 Task: Add Navitas Organics Organic Goji Berries to the cart.
Action: Mouse moved to (268, 134)
Screenshot: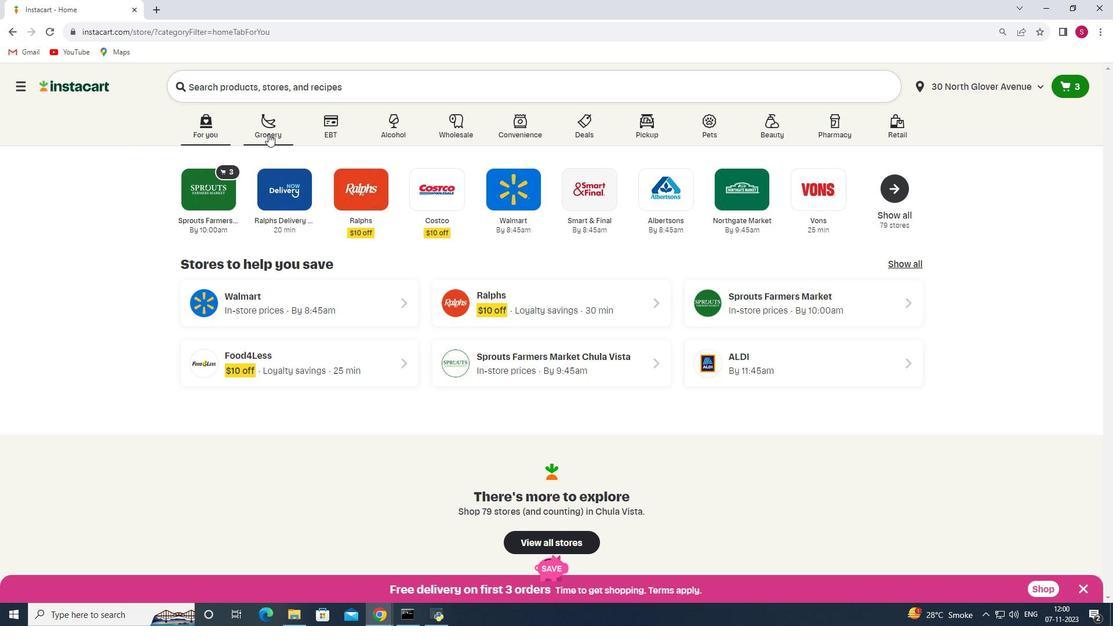 
Action: Mouse pressed left at (268, 134)
Screenshot: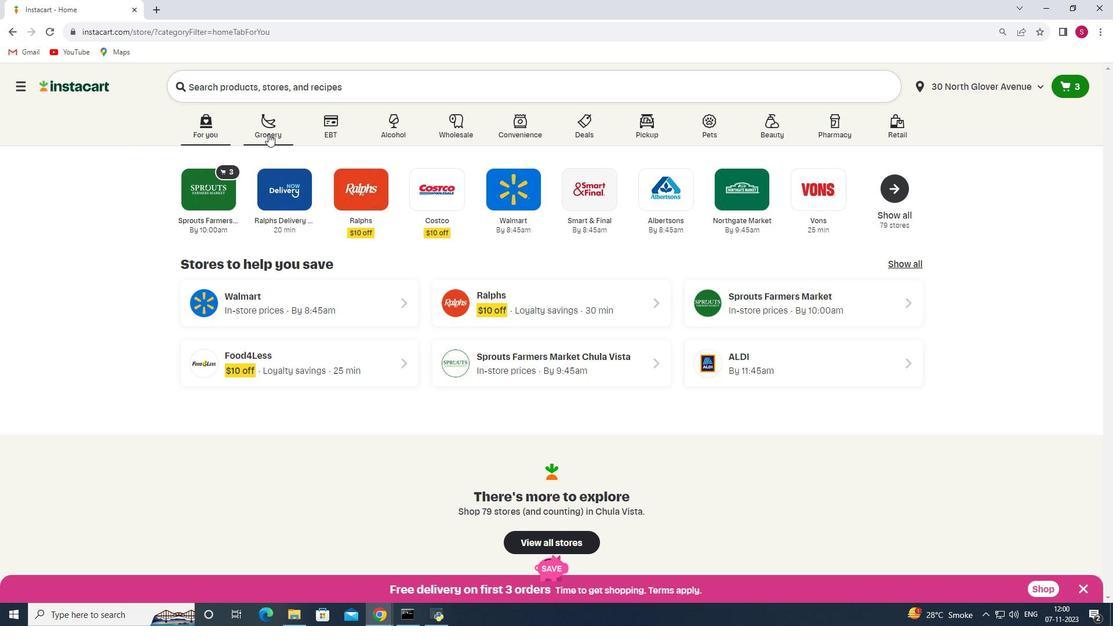 
Action: Mouse moved to (255, 337)
Screenshot: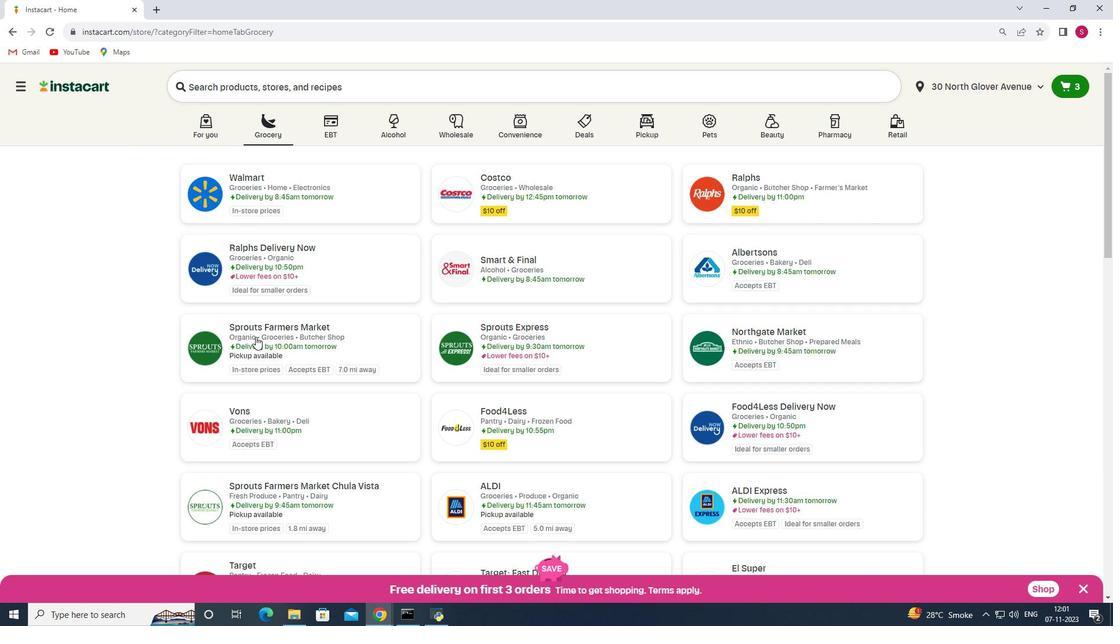 
Action: Mouse pressed left at (255, 337)
Screenshot: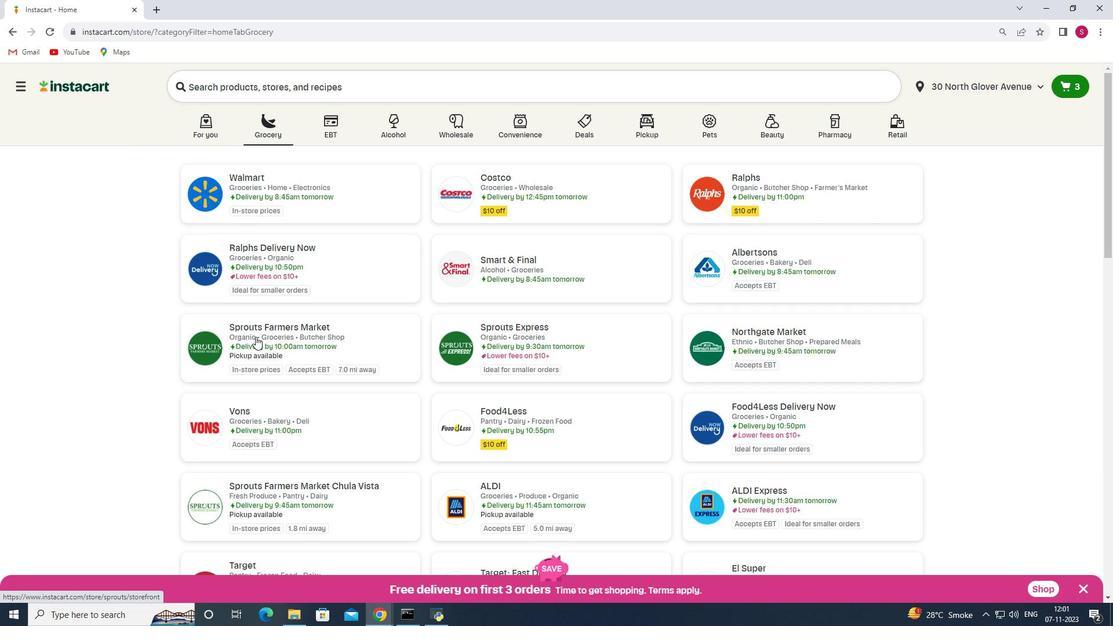 
Action: Mouse moved to (83, 361)
Screenshot: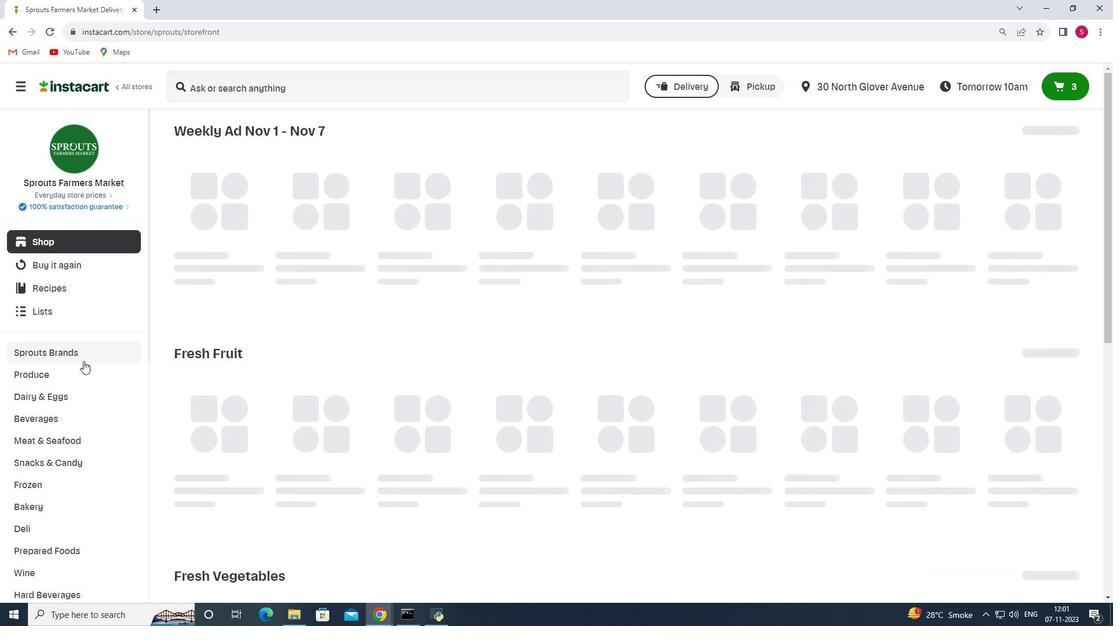 
Action: Mouse scrolled (83, 360) with delta (0, 0)
Screenshot: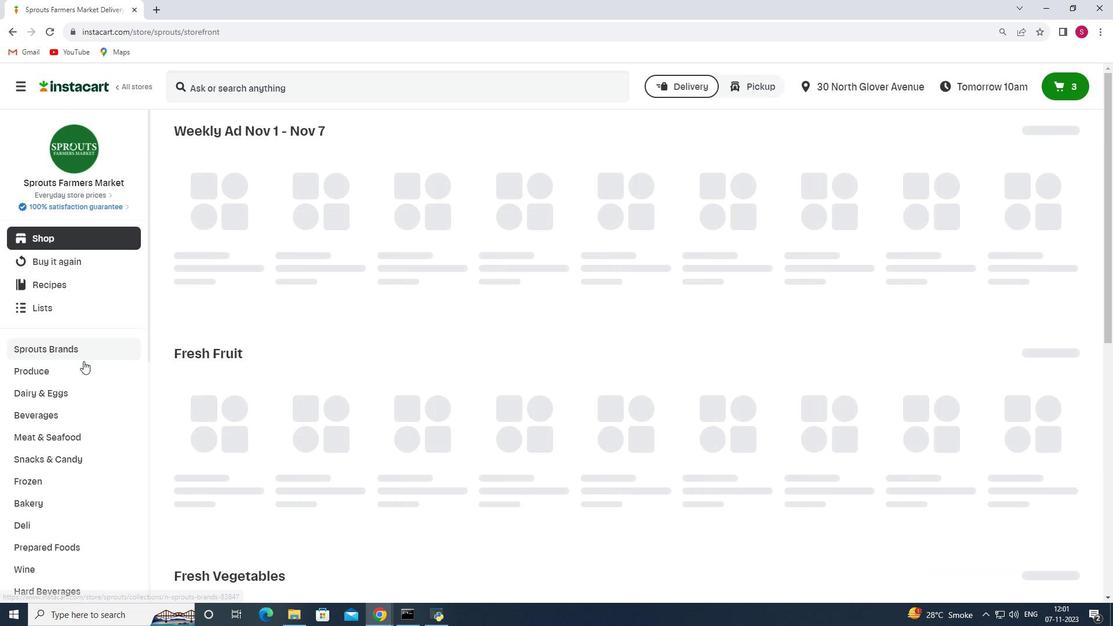 
Action: Mouse scrolled (83, 360) with delta (0, 0)
Screenshot: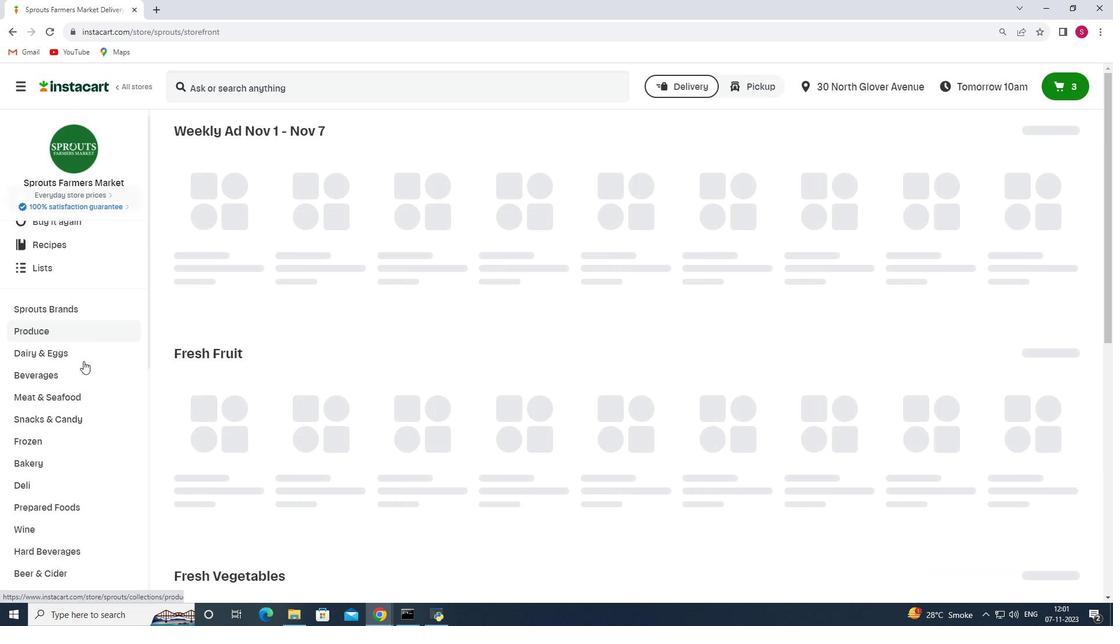 
Action: Mouse scrolled (83, 360) with delta (0, 0)
Screenshot: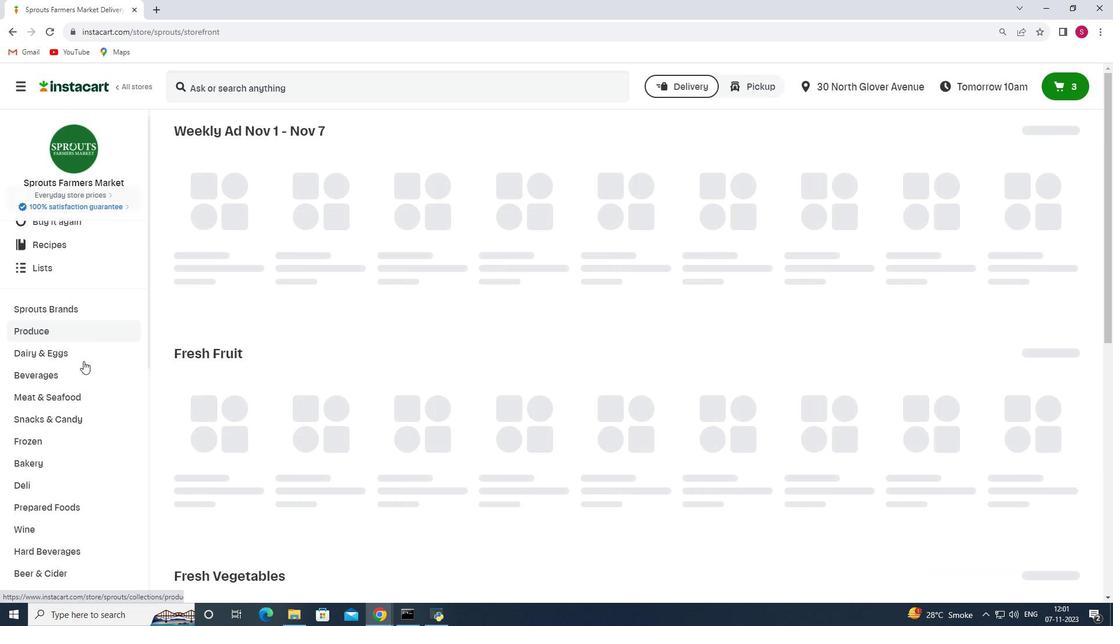 
Action: Mouse scrolled (83, 360) with delta (0, 0)
Screenshot: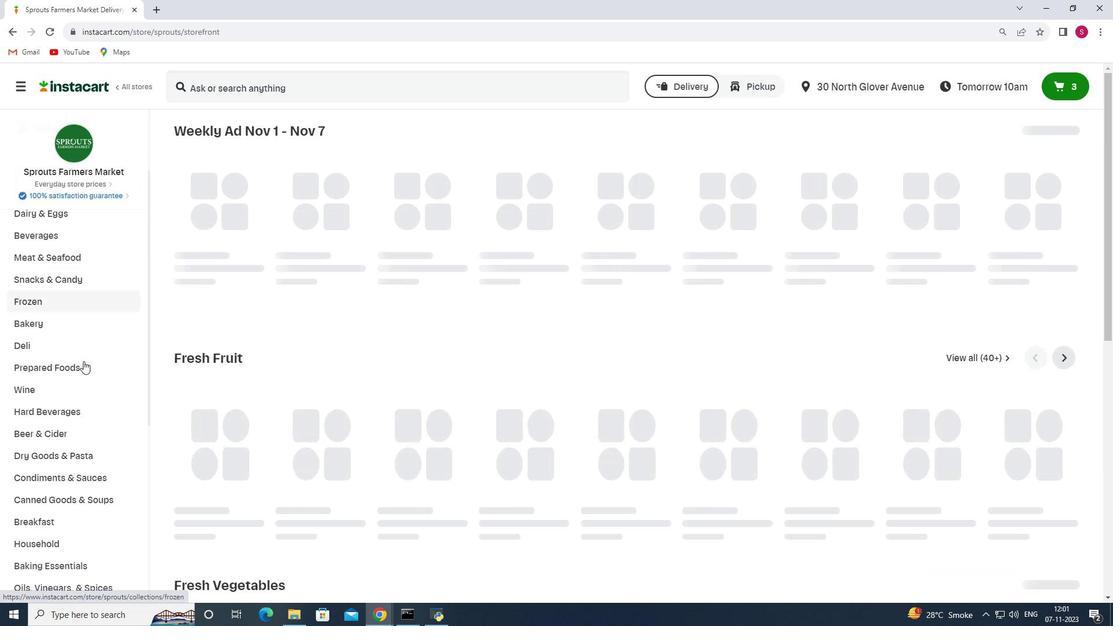 
Action: Mouse scrolled (83, 360) with delta (0, 0)
Screenshot: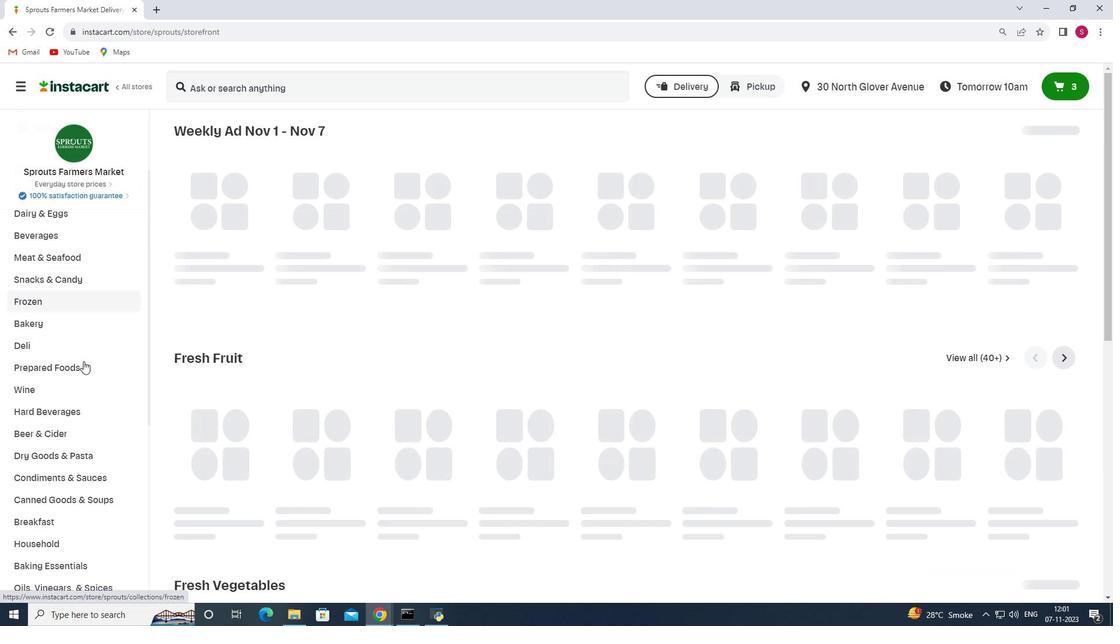 
Action: Mouse scrolled (83, 360) with delta (0, 0)
Screenshot: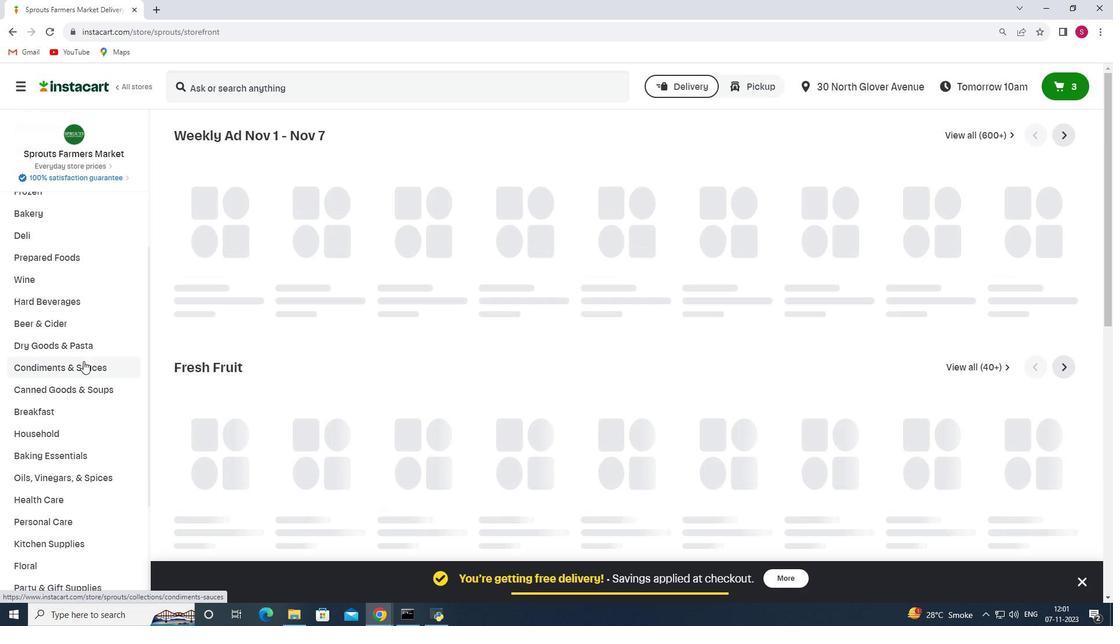 
Action: Mouse scrolled (83, 360) with delta (0, 0)
Screenshot: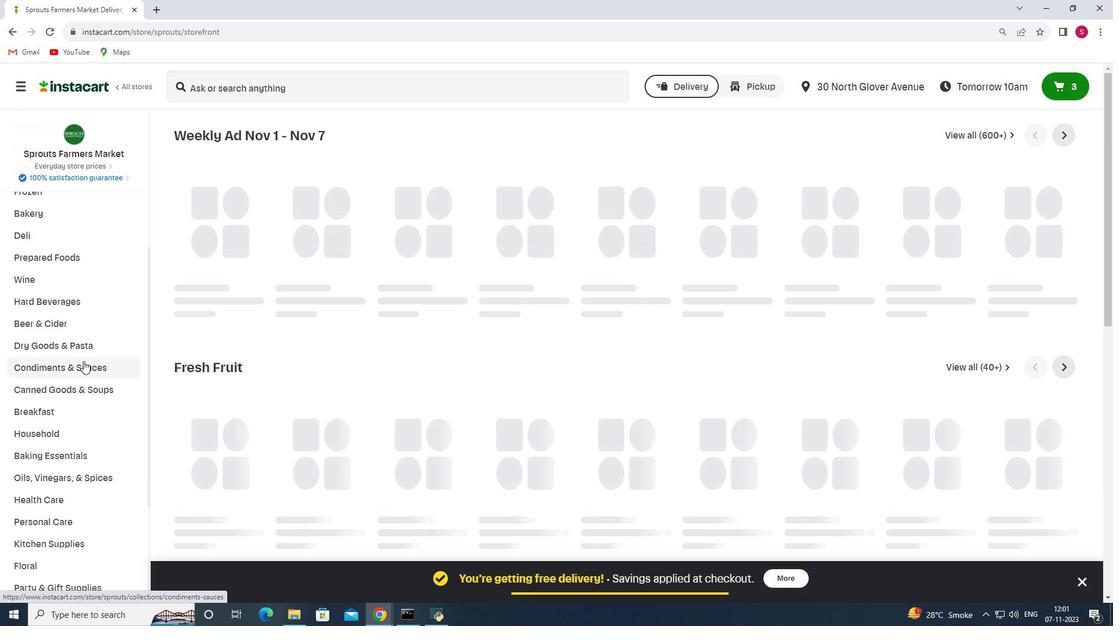 
Action: Mouse scrolled (83, 360) with delta (0, 0)
Screenshot: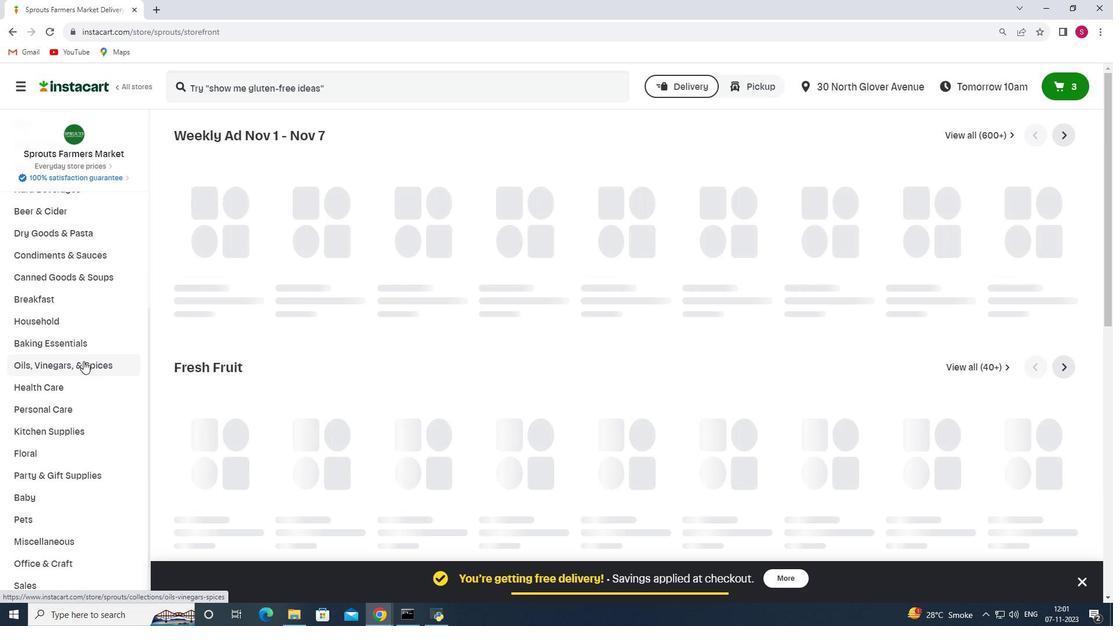 
Action: Mouse moved to (78, 322)
Screenshot: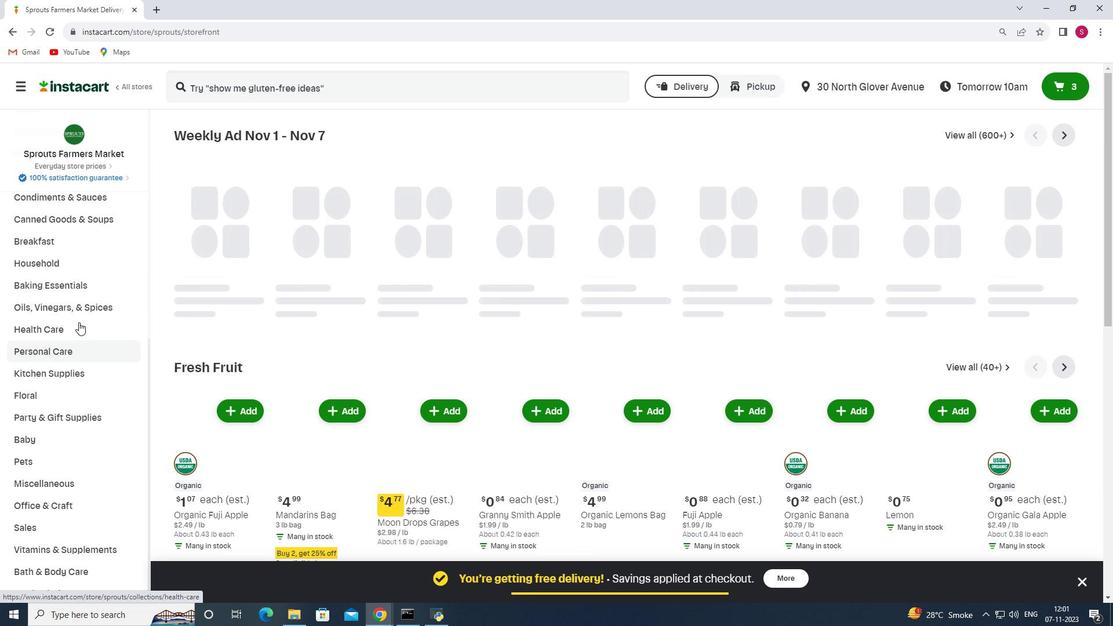 
Action: Mouse pressed left at (78, 322)
Screenshot: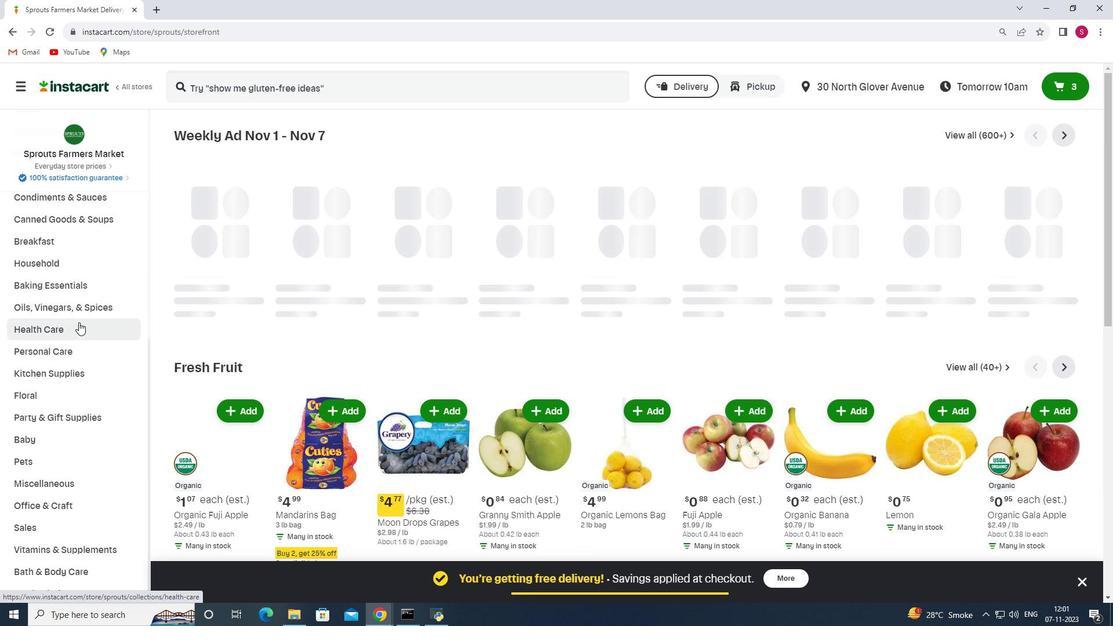 
Action: Mouse moved to (428, 163)
Screenshot: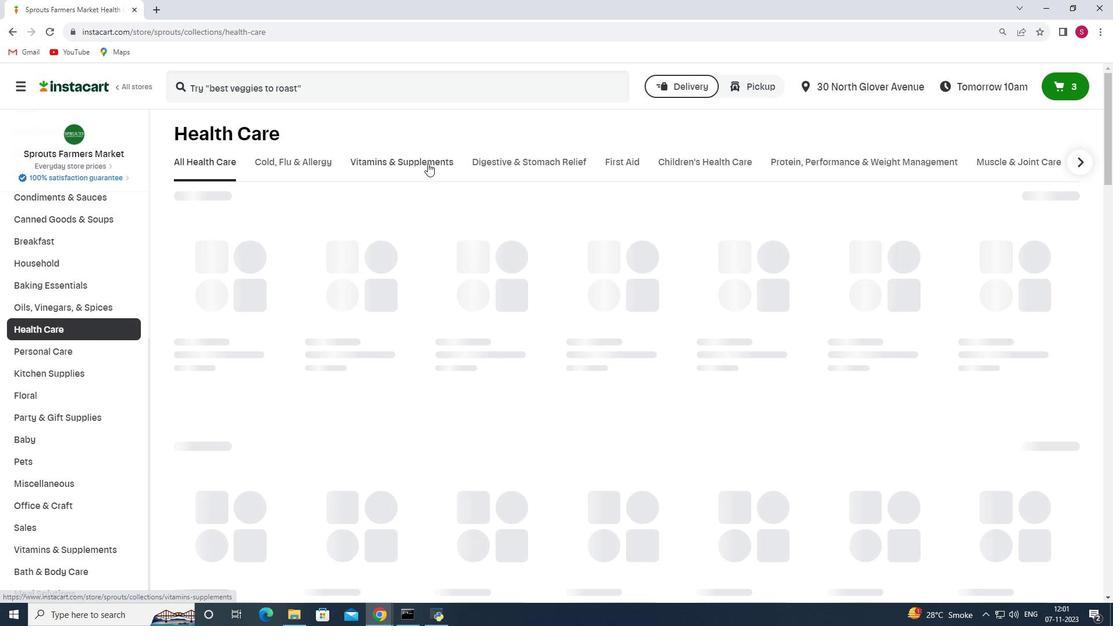 
Action: Mouse pressed left at (428, 163)
Screenshot: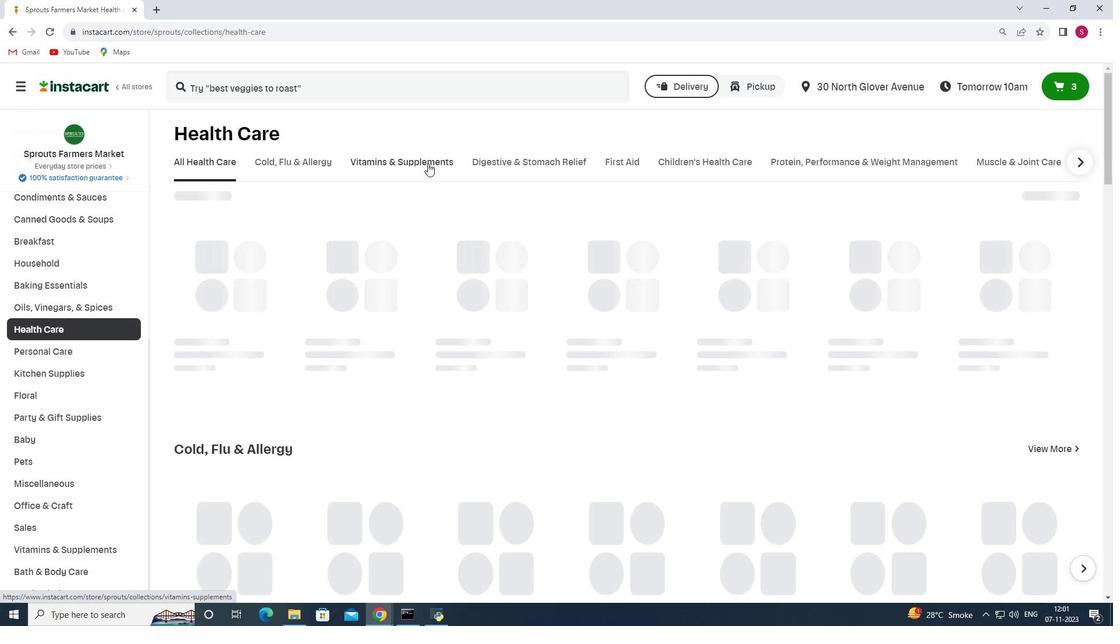 
Action: Mouse moved to (468, 210)
Screenshot: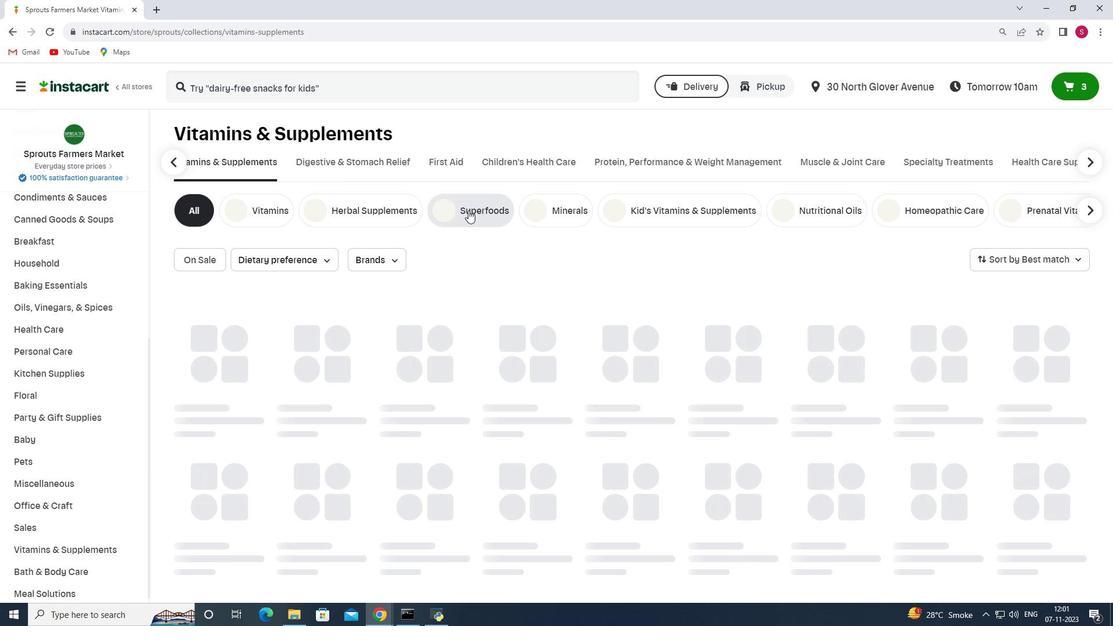 
Action: Mouse pressed left at (468, 210)
Screenshot: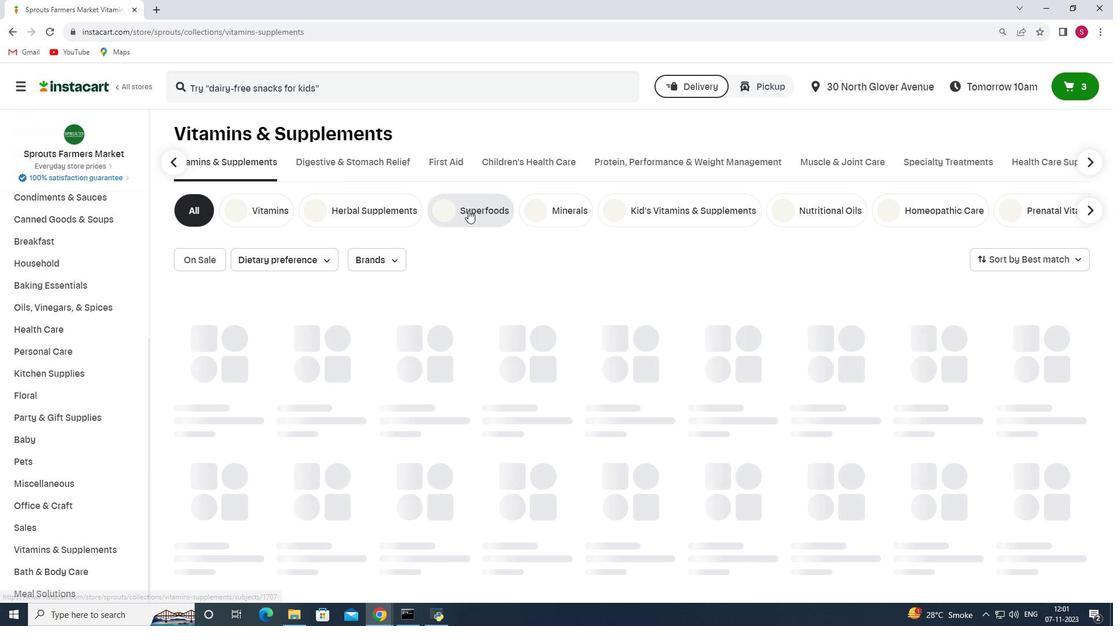 
Action: Mouse moved to (368, 85)
Screenshot: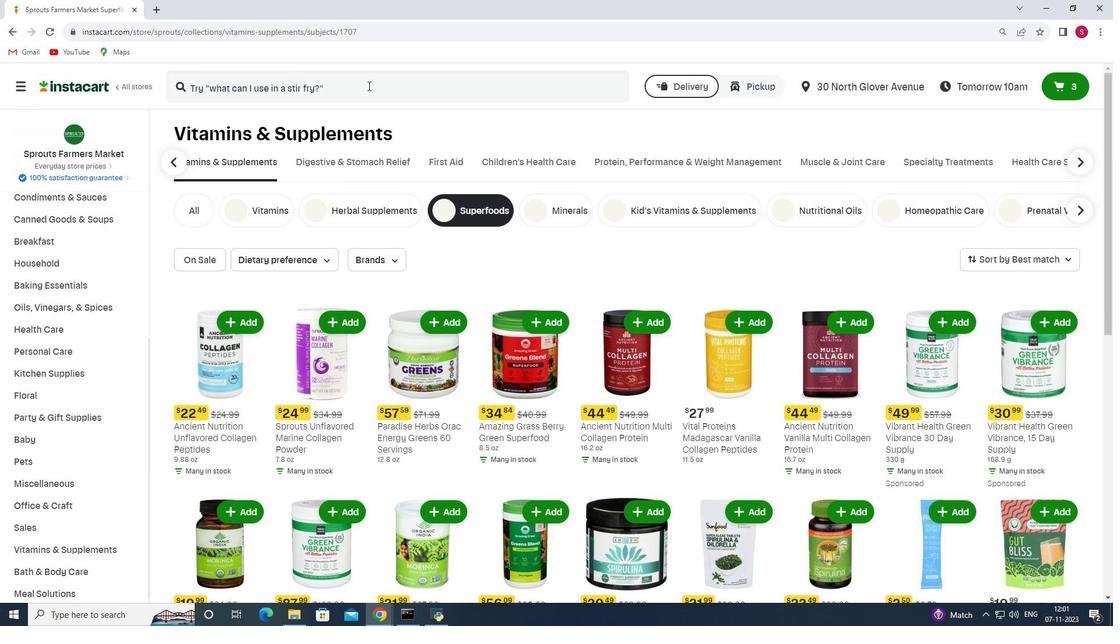 
Action: Mouse pressed left at (368, 85)
Screenshot: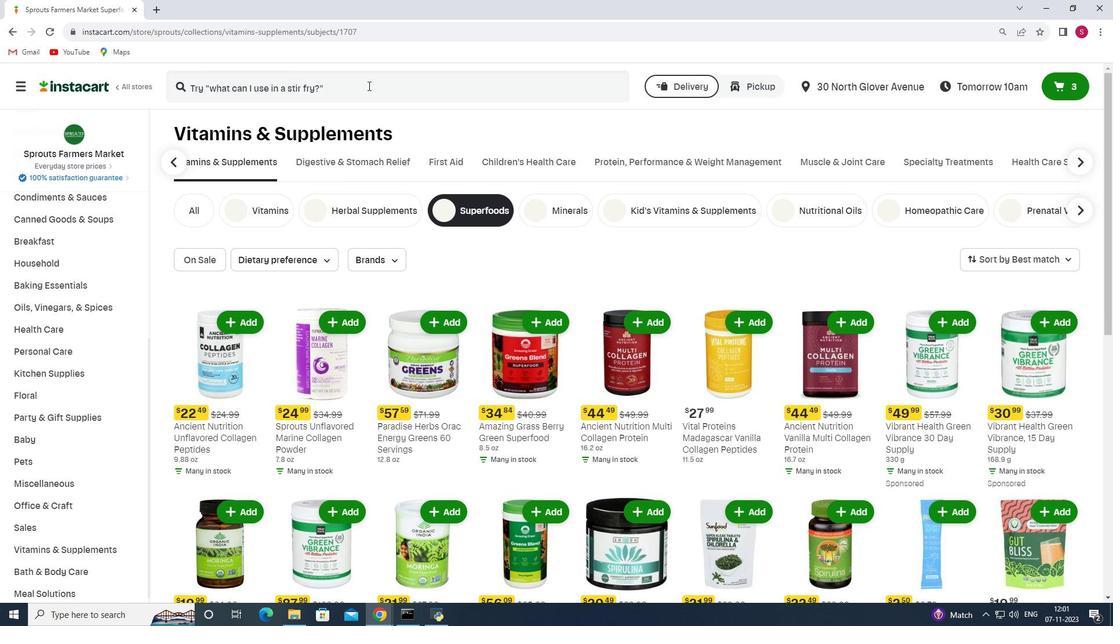 
Action: Key pressed <Key.shift><Key.shift><Key.shift><Key.shift><Key.shift><Key.shift><Key.shift><Key.shift><Key.shift><Key.shift><Key.shift><Key.shift>Navitas<Key.space><Key.shift_r>Organics<Key.space><Key.shift_r>Organic<Key.space><Key.shift_r><Key.shift_r><Key.shift_r><Key.shift_r><Key.shift_r><Key.shift_r><Key.shift_r><Key.shift_r><Key.shift_r><Key.shift_r><Key.shift_r><Key.shift_r><Key.shift_r><Key.shift_r><Key.shift_r><Key.shift_r><Key.shift_r><Key.shift_r><Key.shift_r><Key.shift_r><Key.shift_r><Key.shift_r><Key.shift_r>Goji<Key.space><Key.shift>Berries<Key.enter>
Screenshot: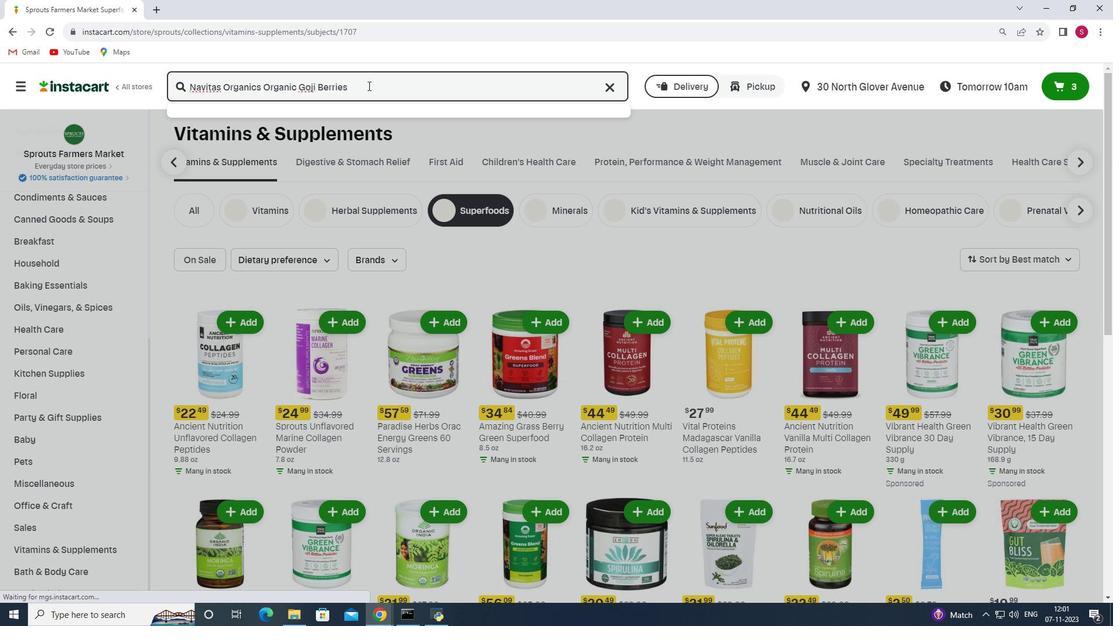 
Action: Mouse moved to (324, 179)
Screenshot: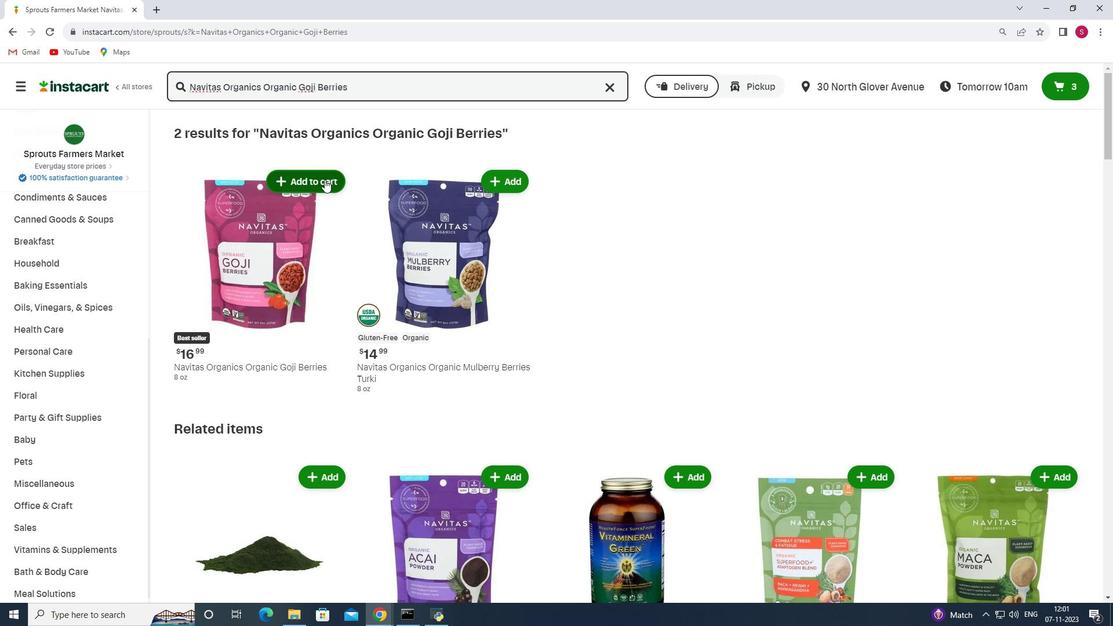 
Action: Mouse pressed left at (324, 179)
Screenshot: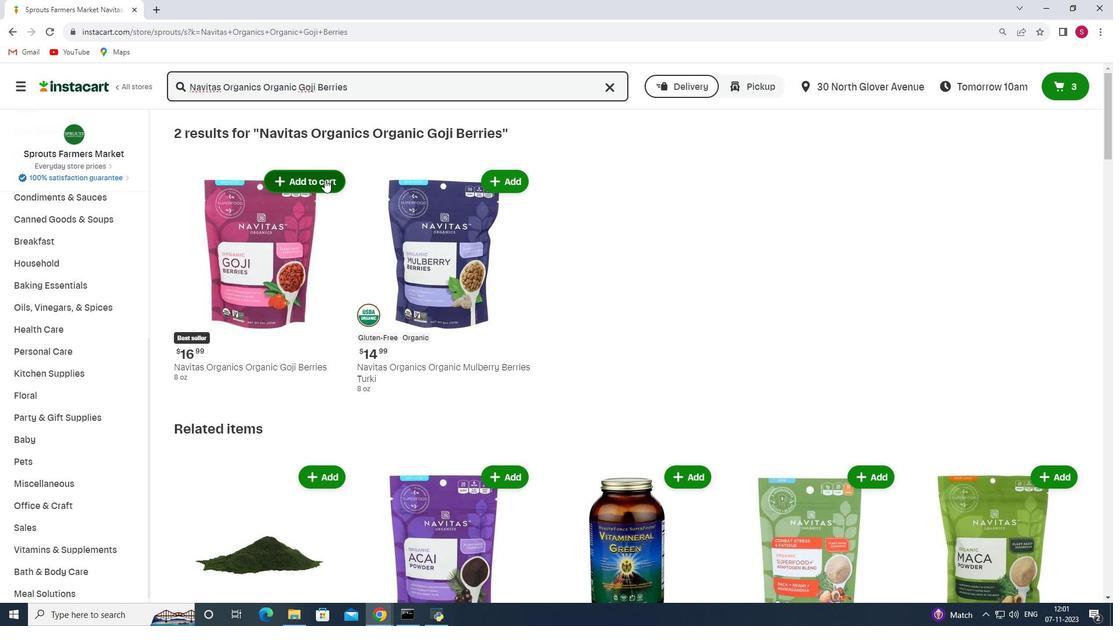 
Action: Mouse moved to (329, 196)
Screenshot: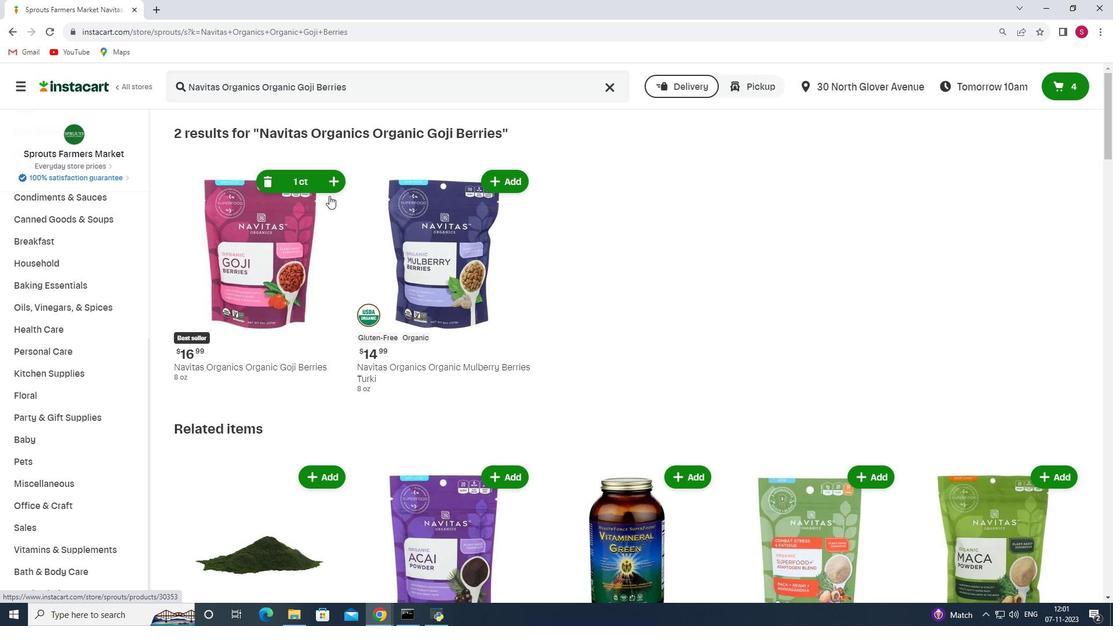 
